 Task: In Candidate recommendations turn off in-app notifications.
Action: Mouse moved to (702, 57)
Screenshot: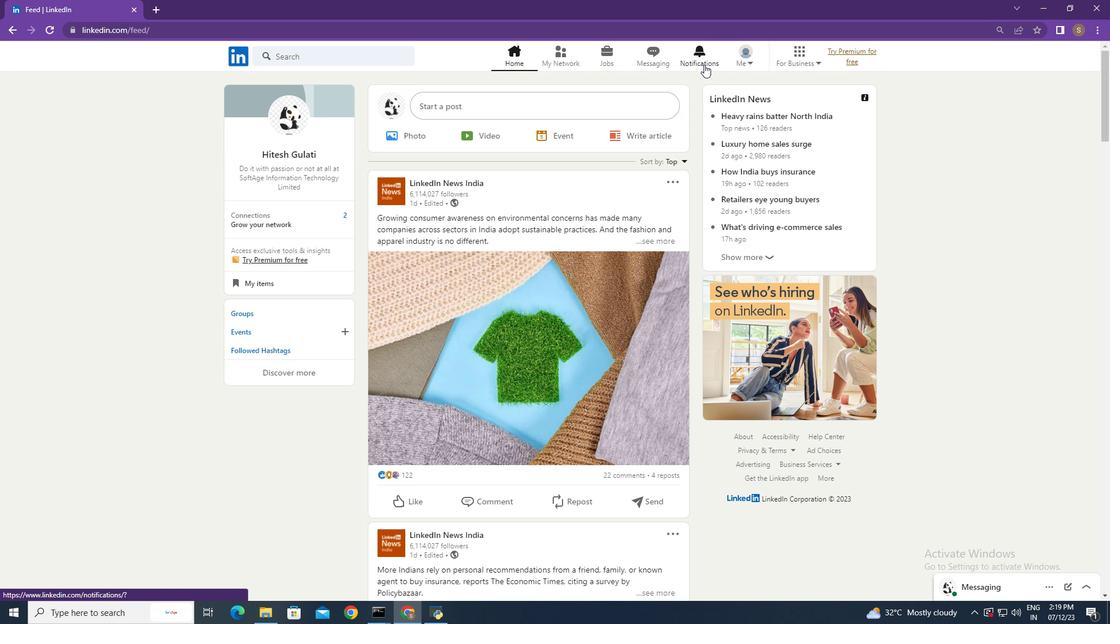 
Action: Mouse pressed left at (702, 57)
Screenshot: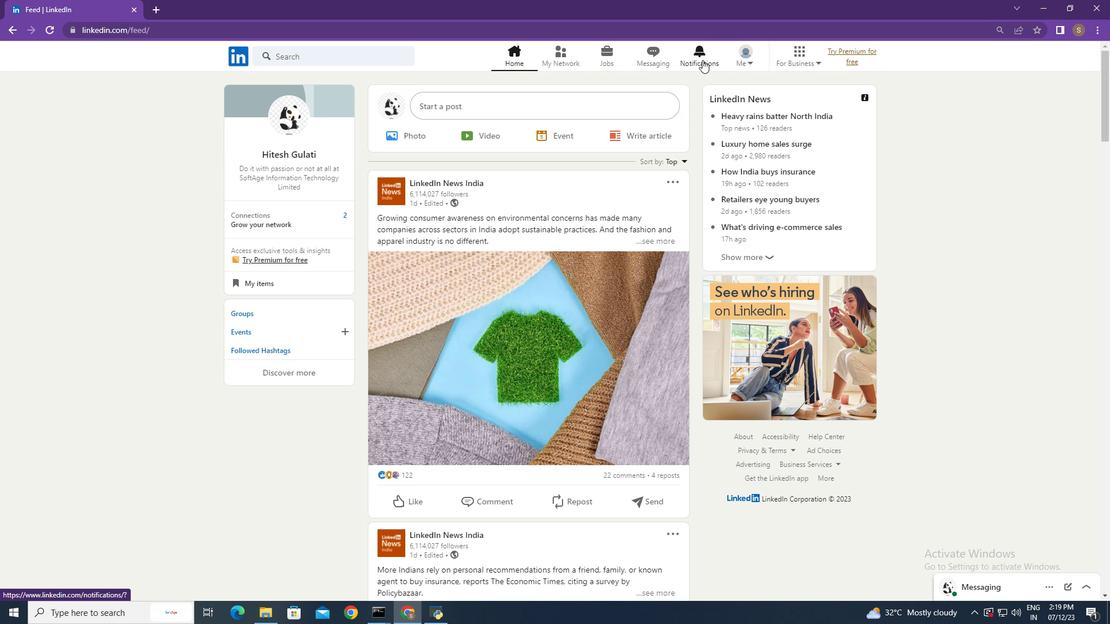 
Action: Mouse moved to (268, 130)
Screenshot: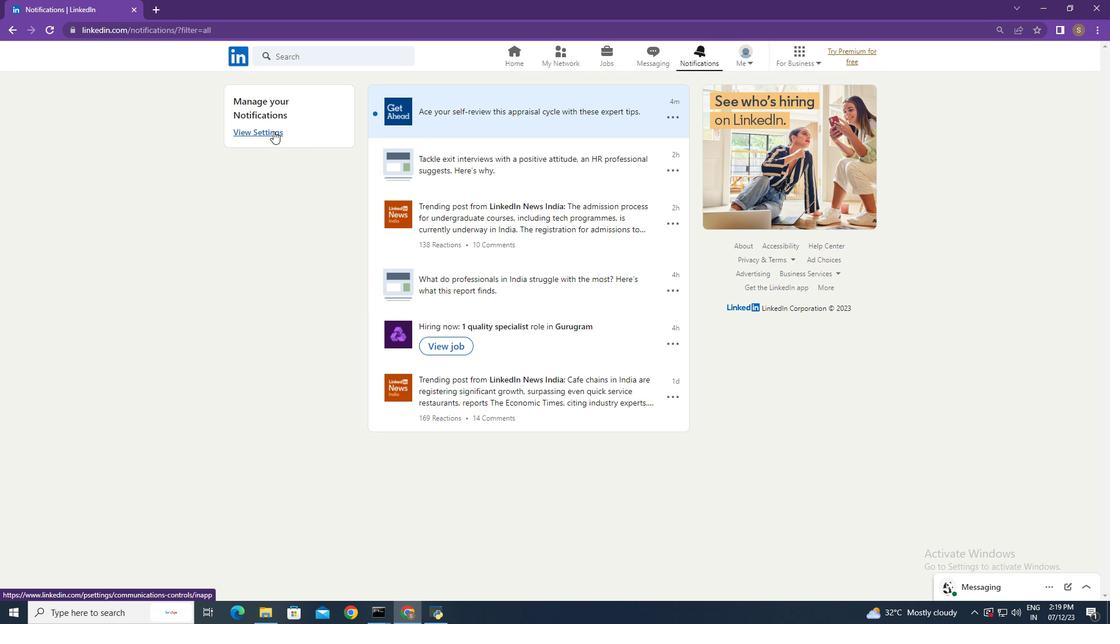 
Action: Mouse pressed left at (268, 130)
Screenshot: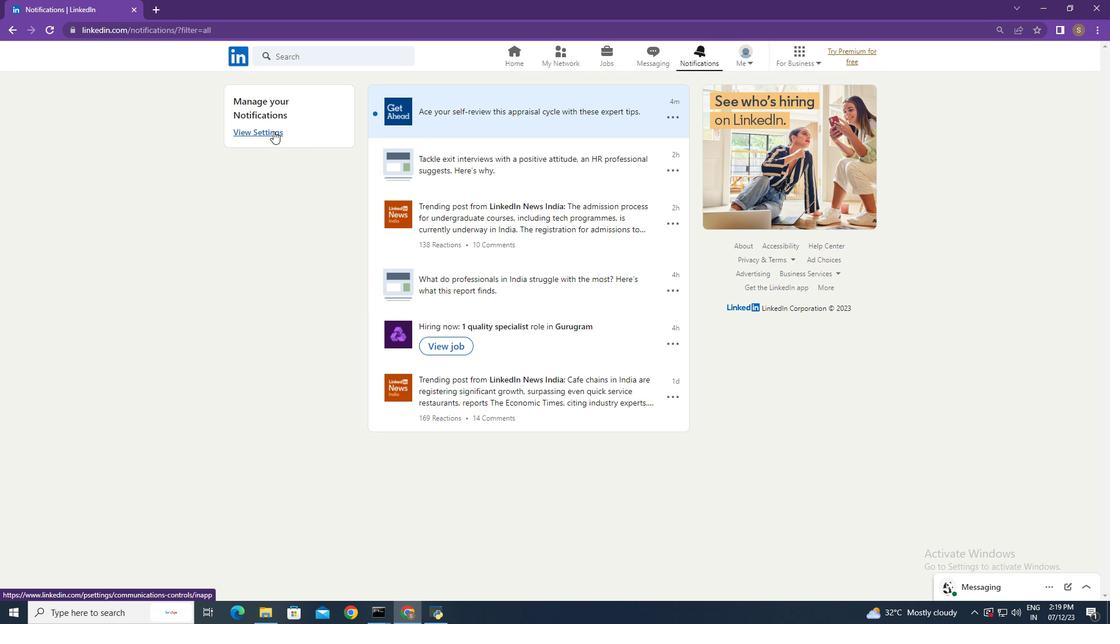
Action: Mouse moved to (782, 202)
Screenshot: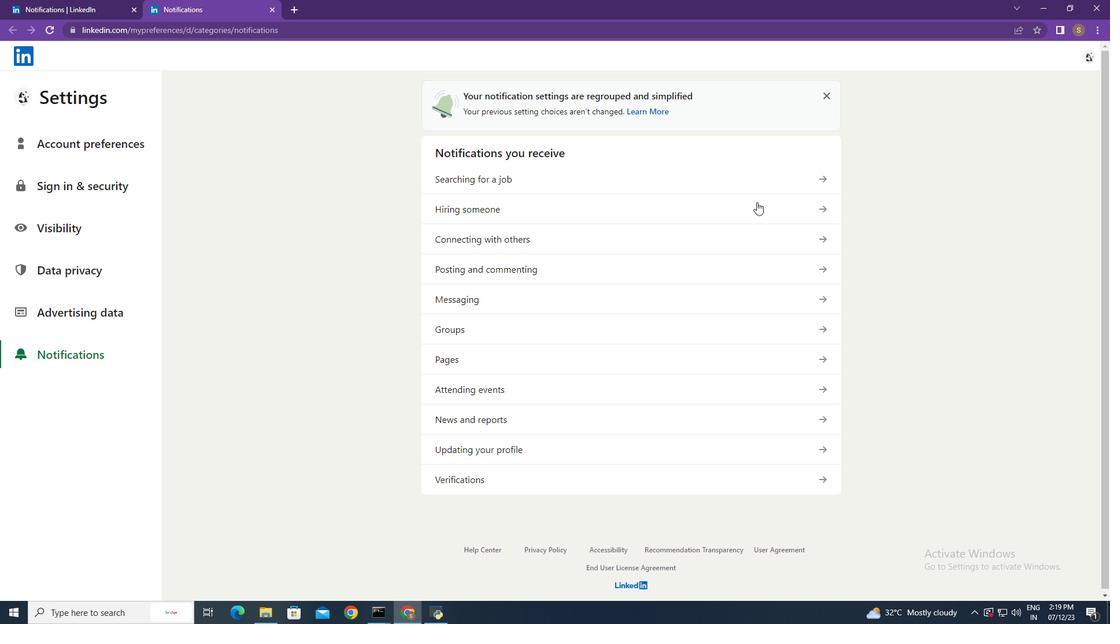
Action: Mouse pressed left at (782, 202)
Screenshot: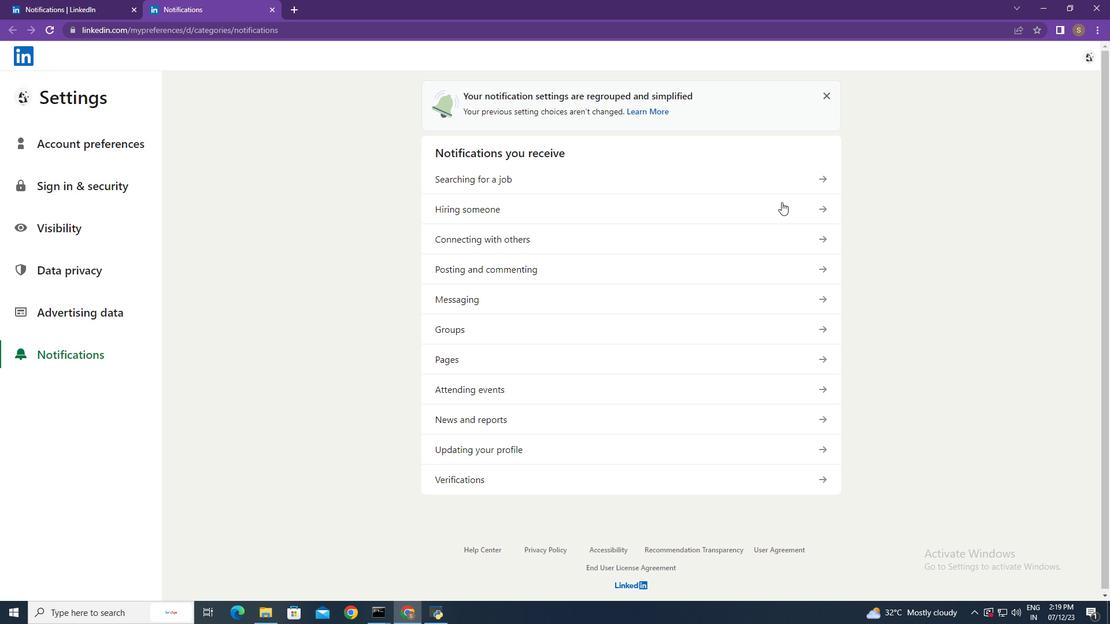 
Action: Mouse moved to (774, 339)
Screenshot: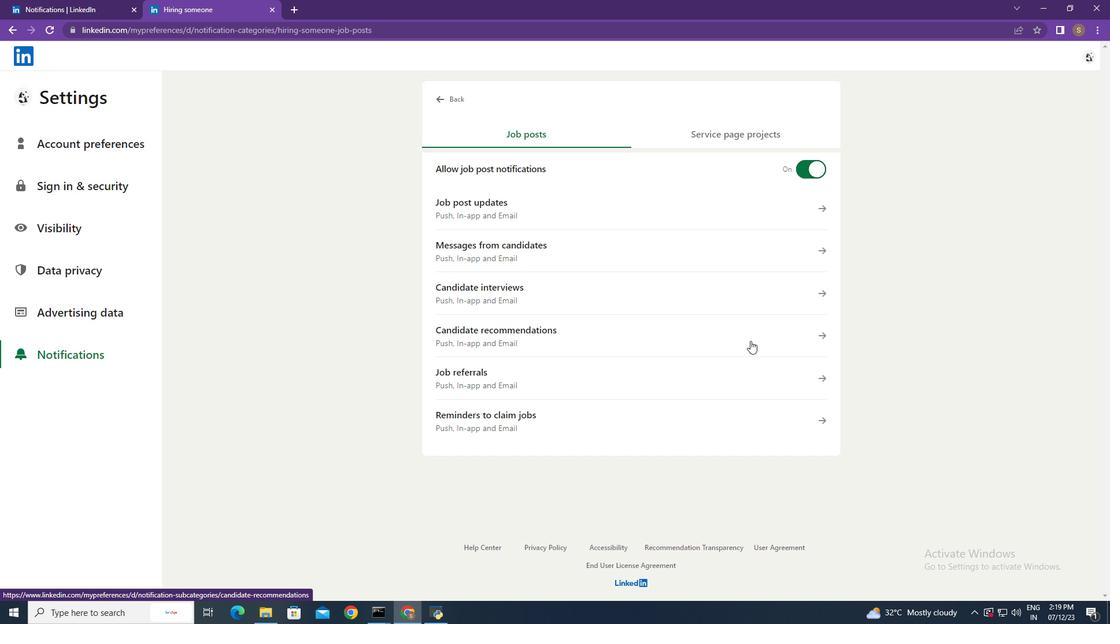 
Action: Mouse pressed left at (774, 339)
Screenshot: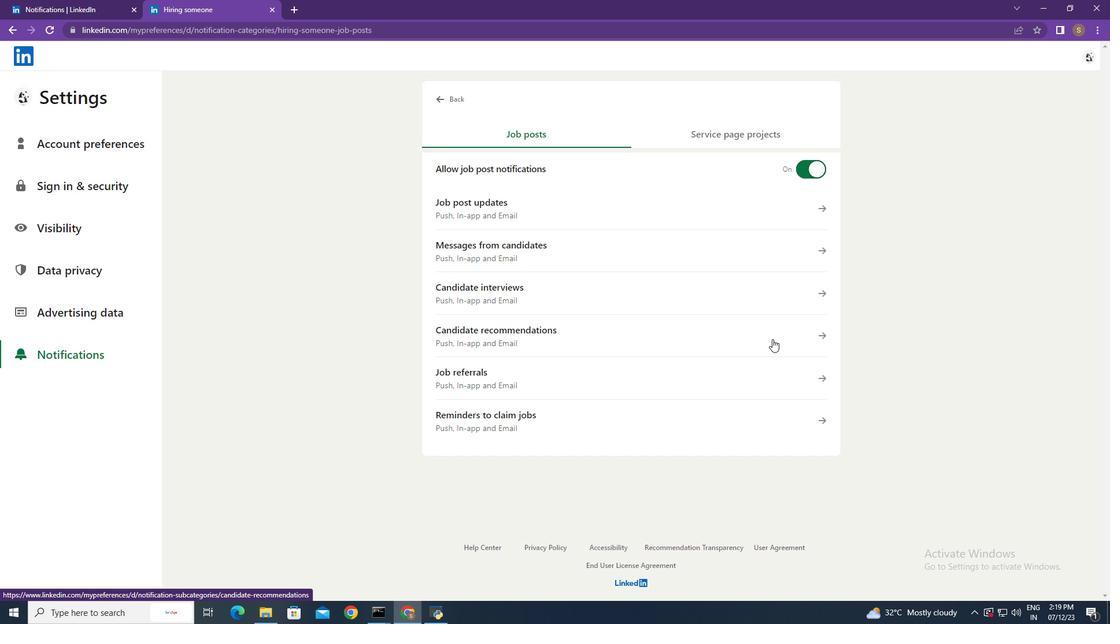 
Action: Mouse moved to (815, 190)
Screenshot: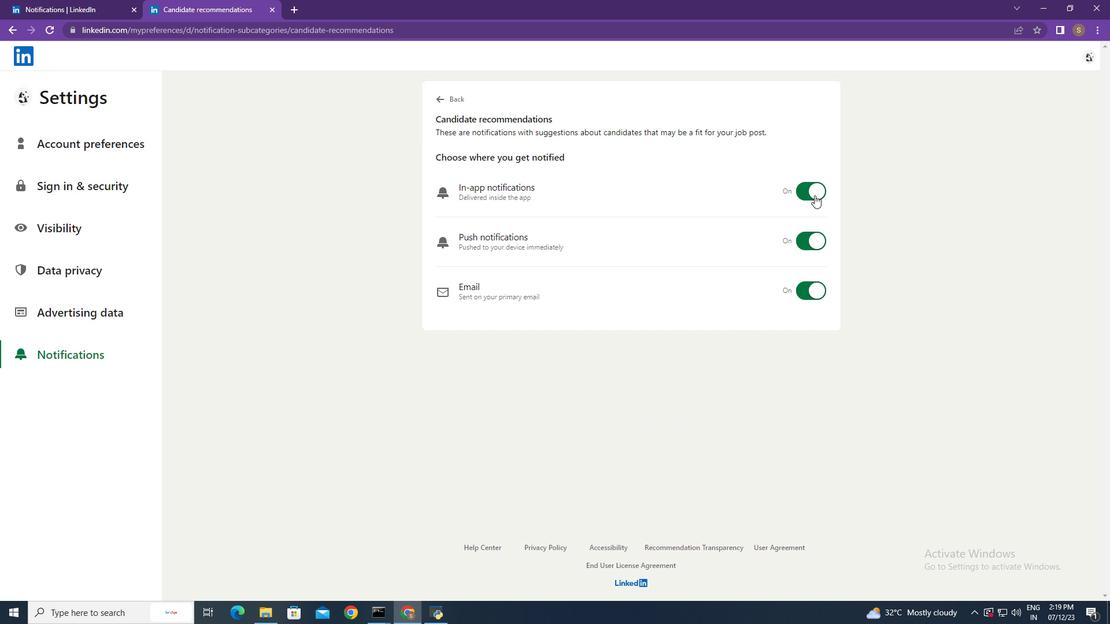 
Action: Mouse pressed left at (815, 190)
Screenshot: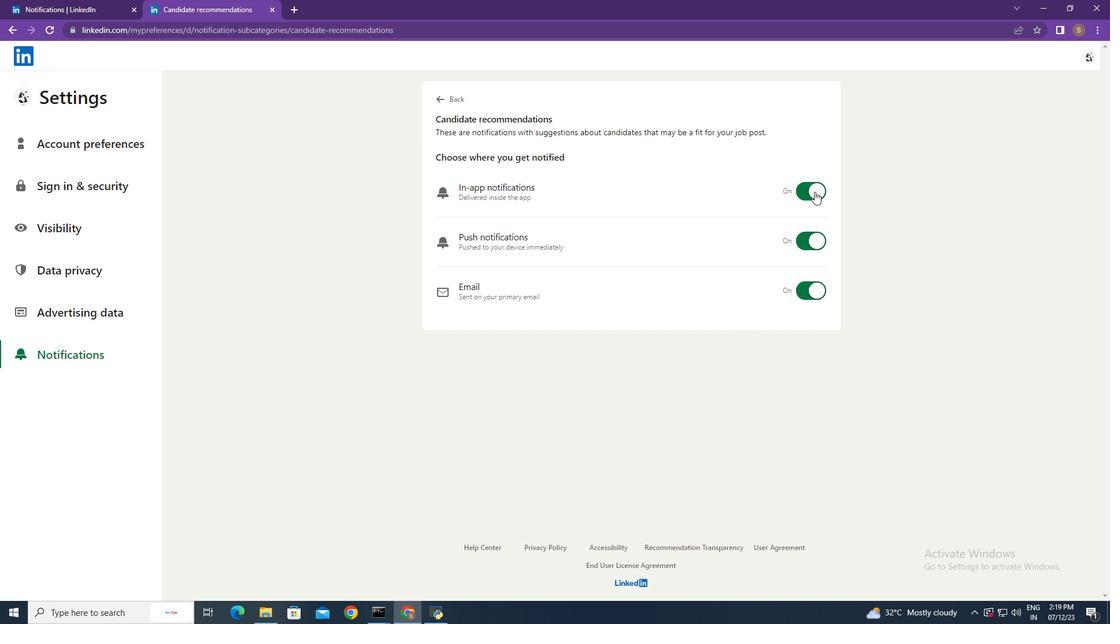 
Action: Mouse moved to (1100, 299)
Screenshot: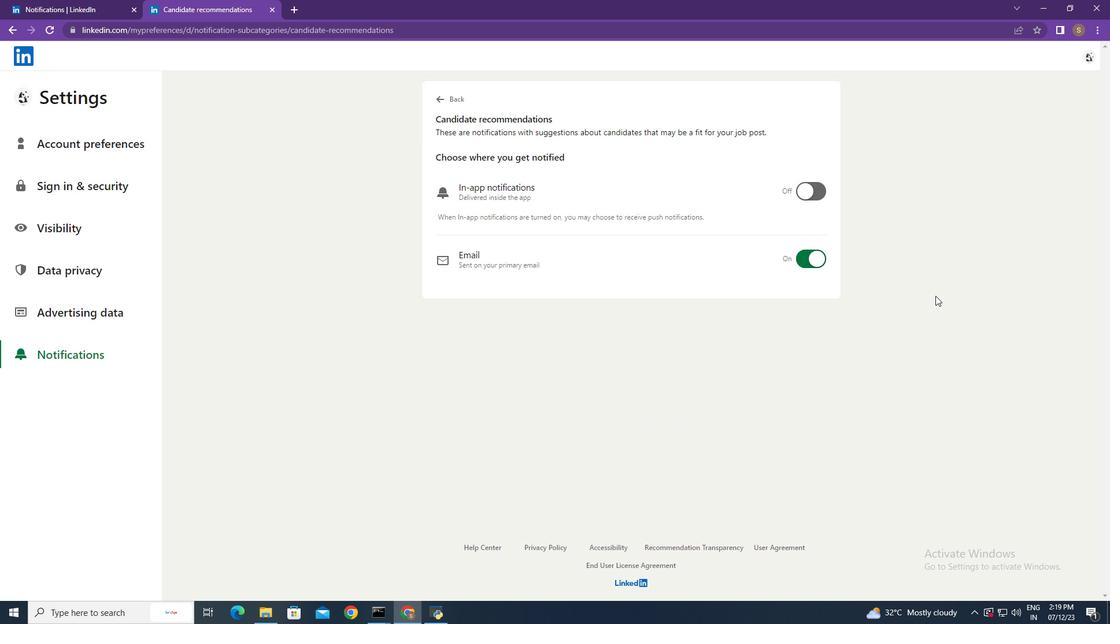 
